 Task: Learn more about real estate agents.
Action: Mouse moved to (896, 104)
Screenshot: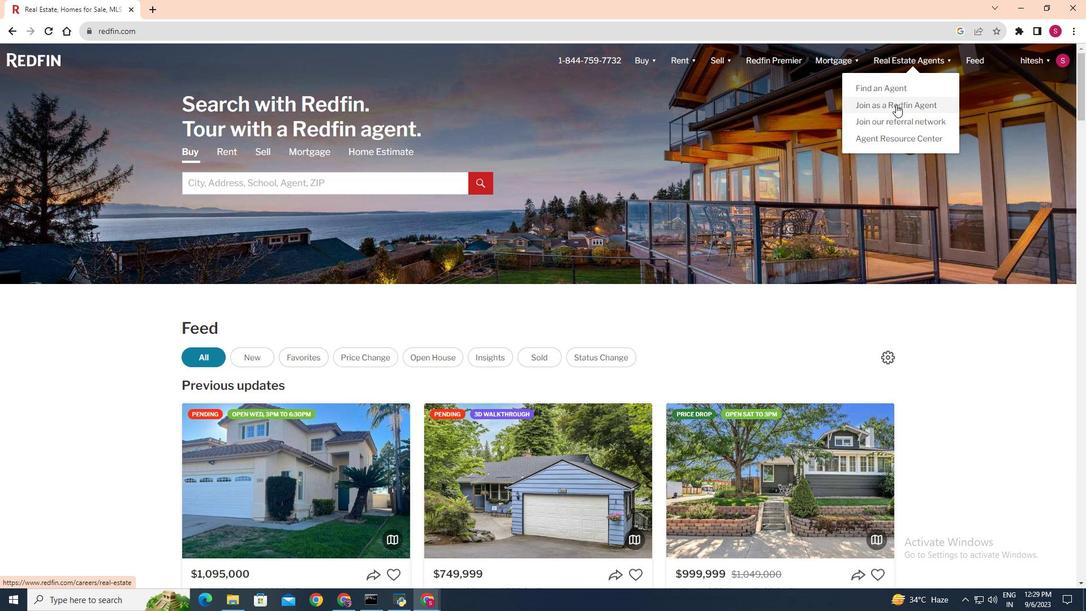 
Action: Mouse pressed left at (896, 104)
Screenshot: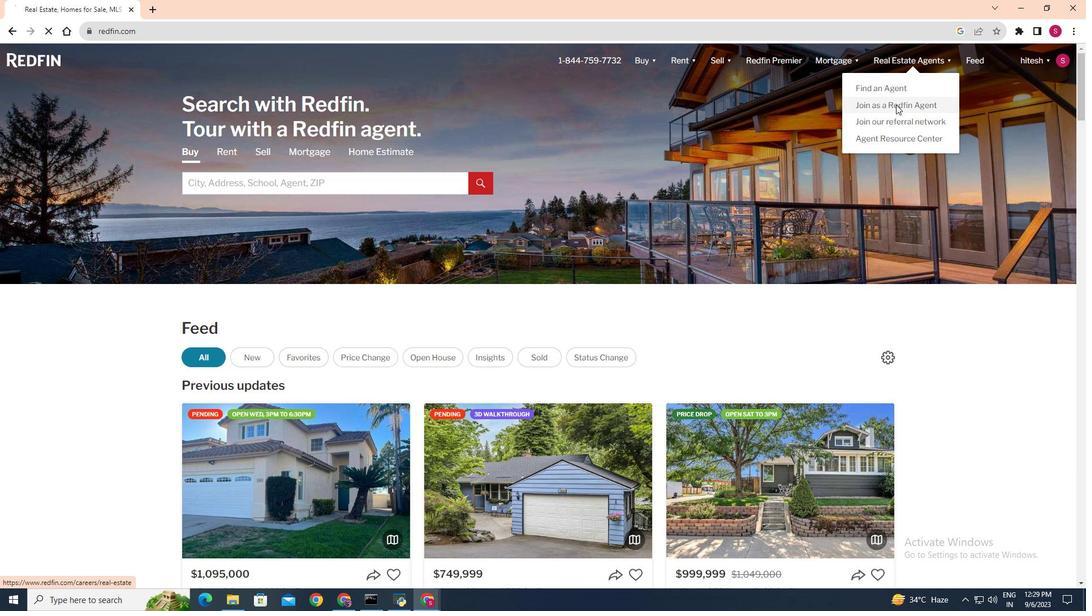 
Action: Mouse moved to (456, 377)
Screenshot: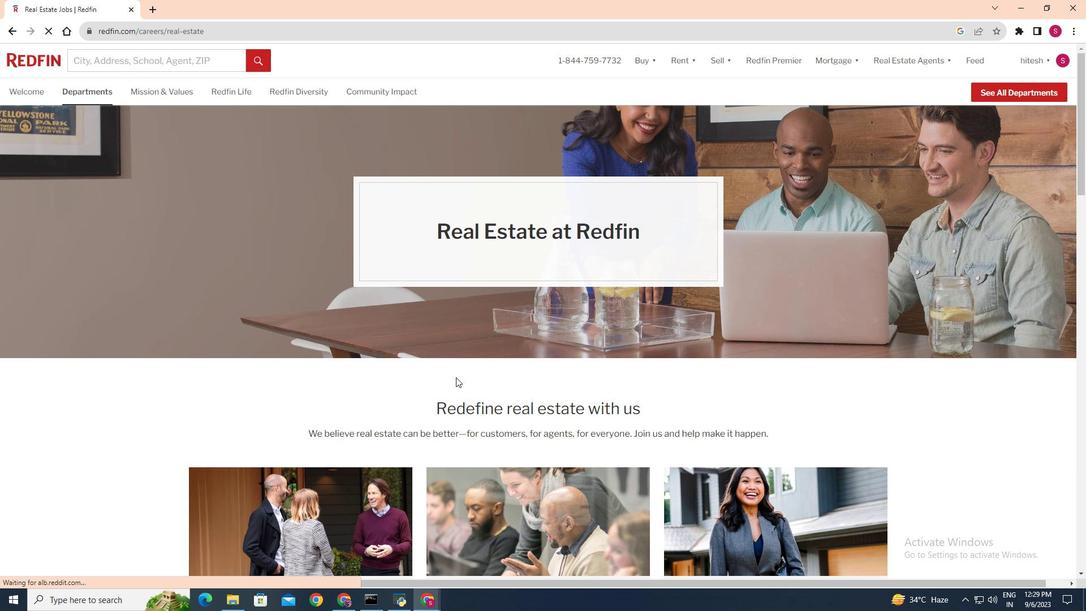 
Action: Mouse scrolled (456, 376) with delta (0, 0)
Screenshot: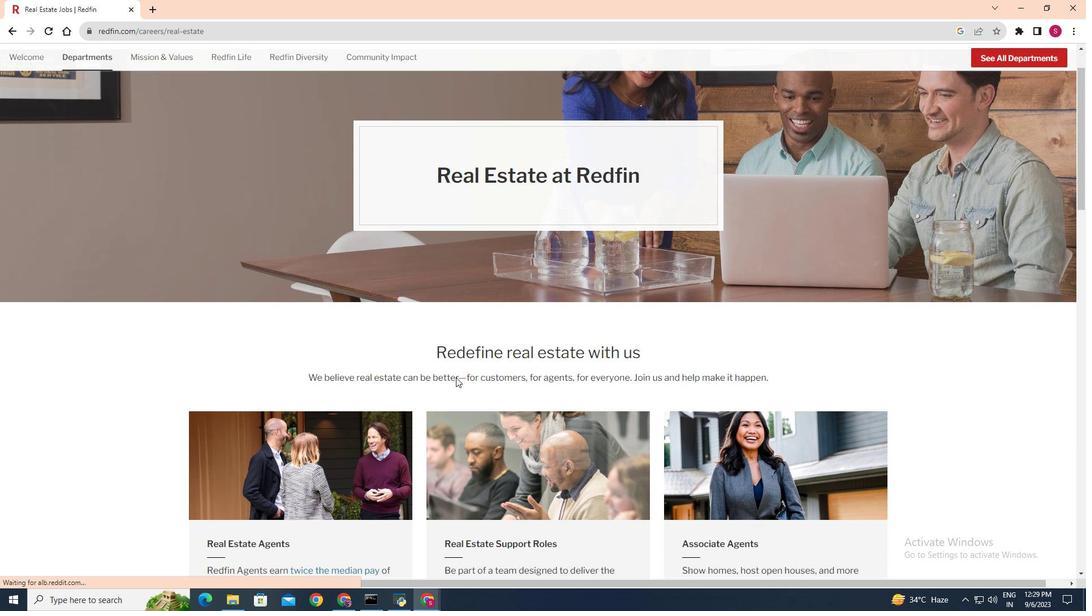 
Action: Mouse scrolled (456, 376) with delta (0, 0)
Screenshot: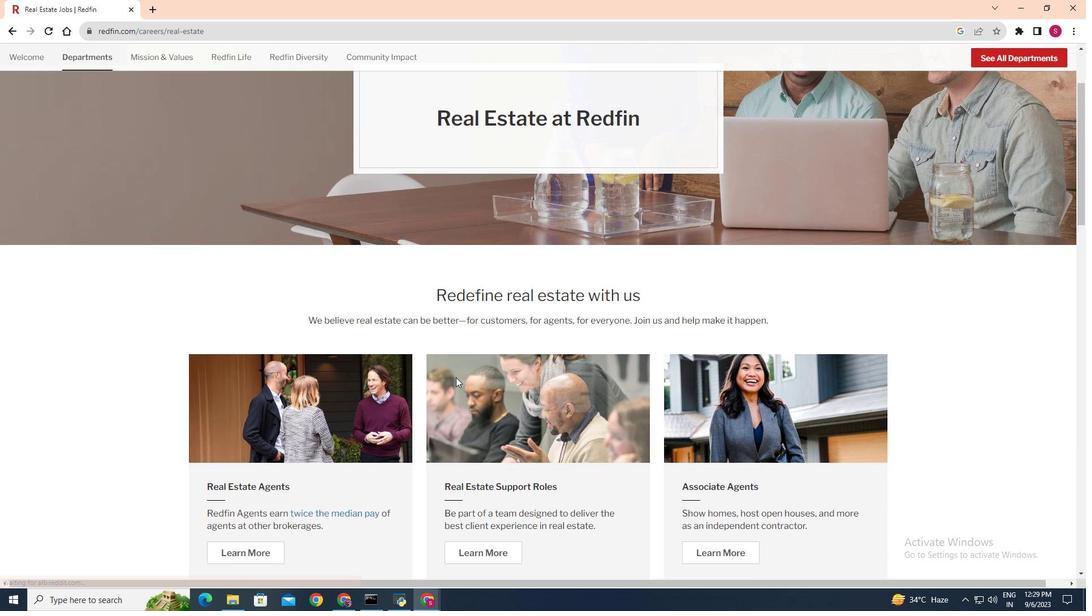 
Action: Mouse scrolled (456, 376) with delta (0, 0)
Screenshot: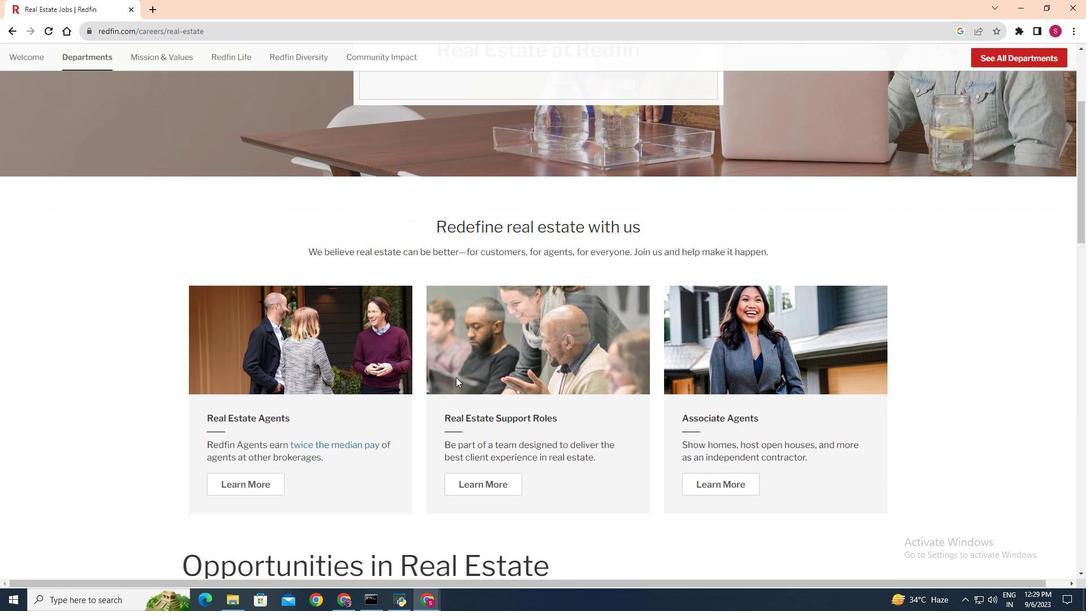 
Action: Mouse scrolled (456, 376) with delta (0, 0)
Screenshot: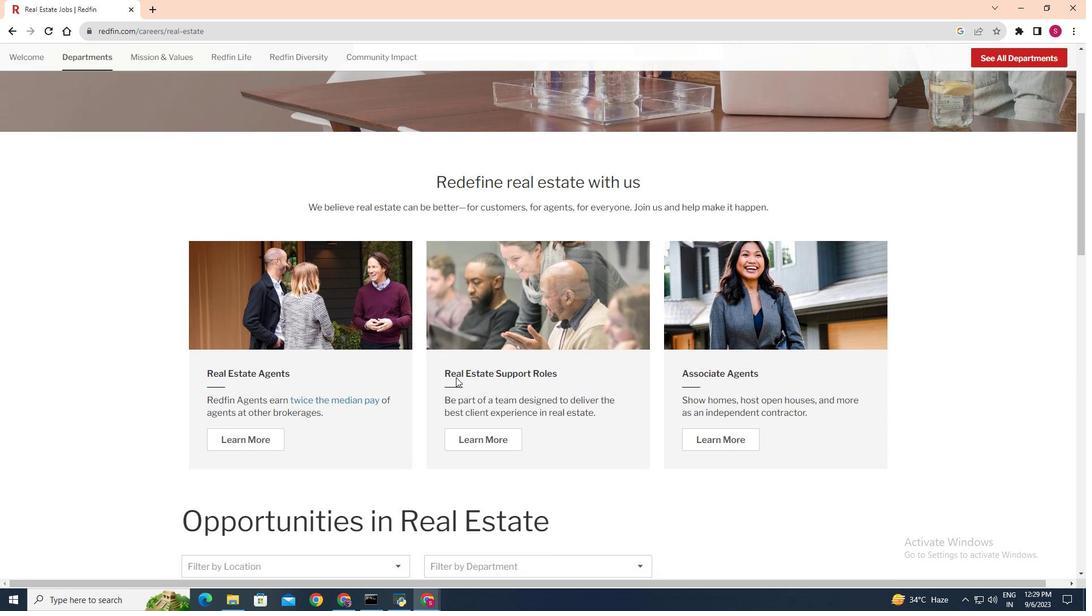 
Action: Mouse scrolled (456, 376) with delta (0, 0)
Screenshot: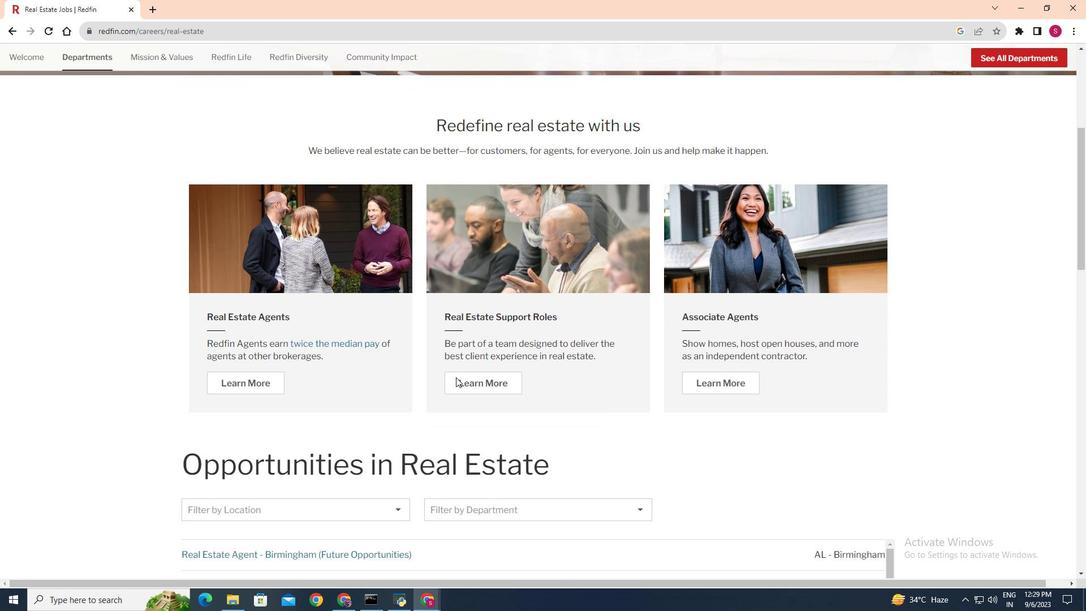 
Action: Mouse moved to (242, 391)
Screenshot: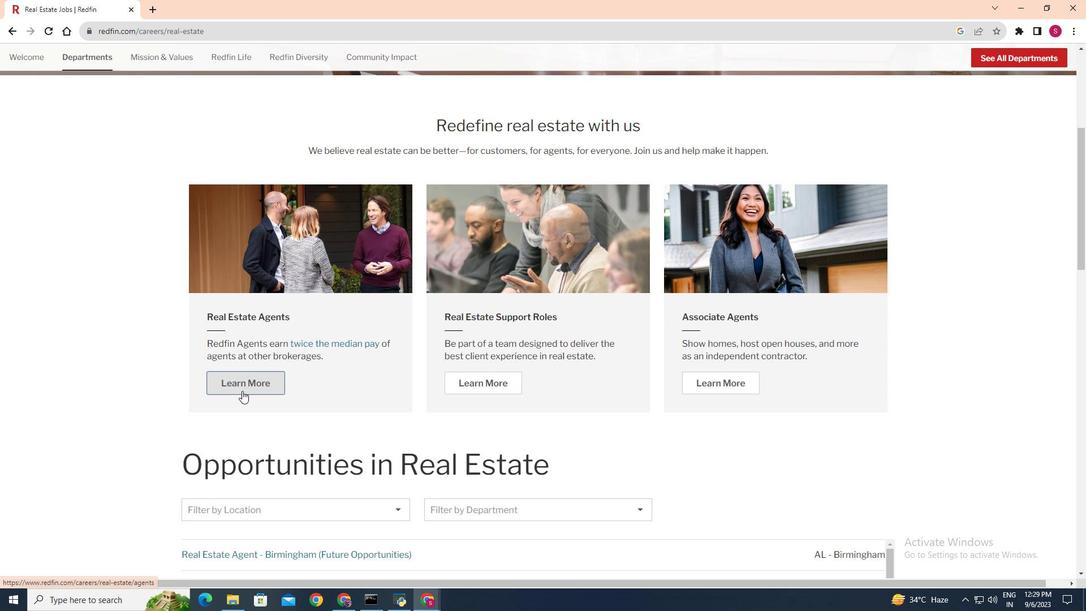 
Action: Mouse pressed left at (242, 391)
Screenshot: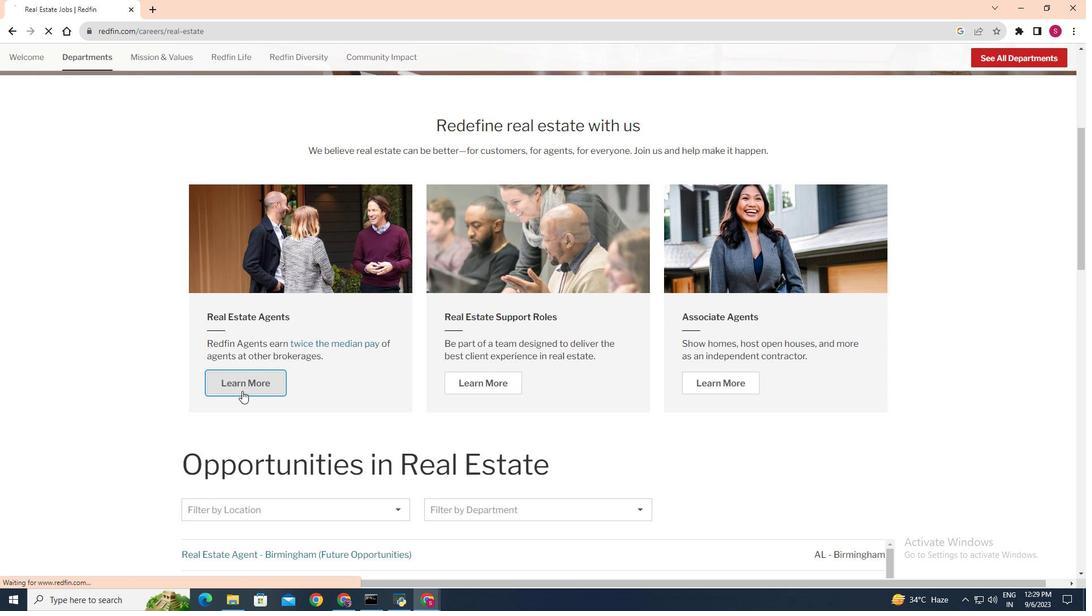 
Action: Mouse moved to (220, 377)
Screenshot: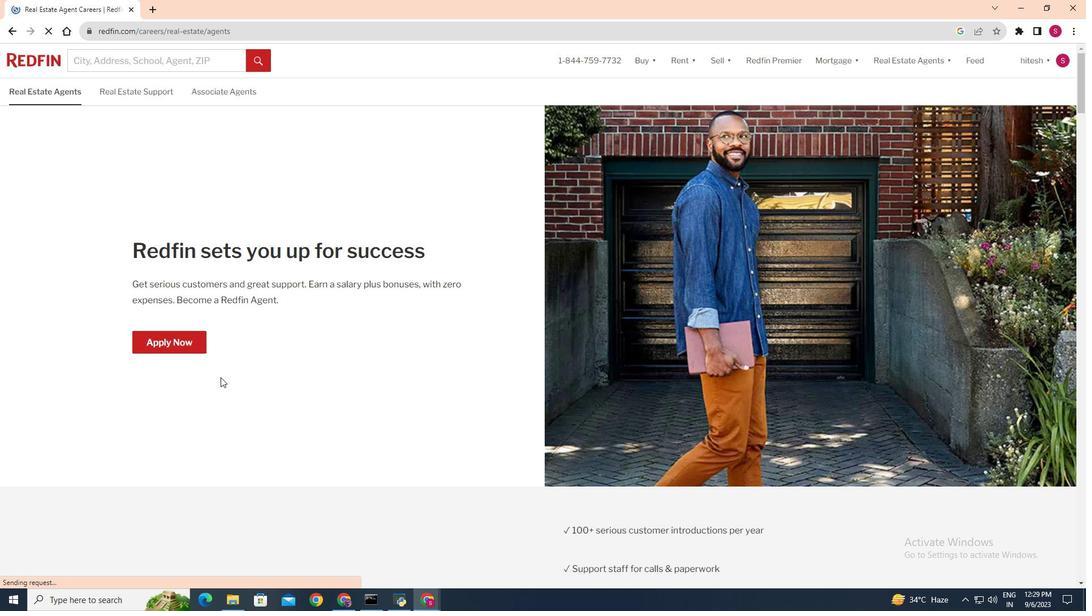
